Task: Write a 4-star review "Must visit place if you ever visit America" for the place "Statue of Liberty".
Action: Mouse moved to (115, 76)
Screenshot: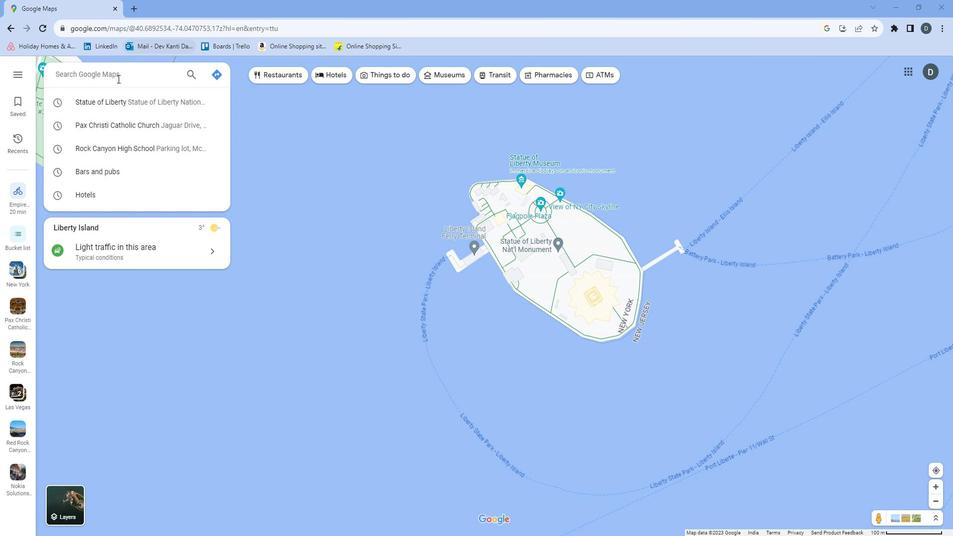 
Action: Mouse pressed left at (115, 76)
Screenshot: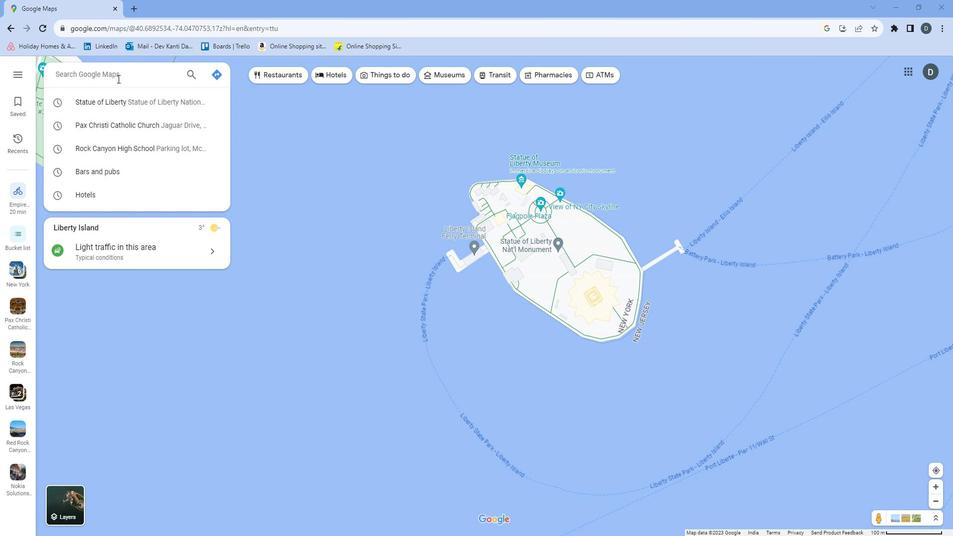 
Action: Mouse moved to (122, 72)
Screenshot: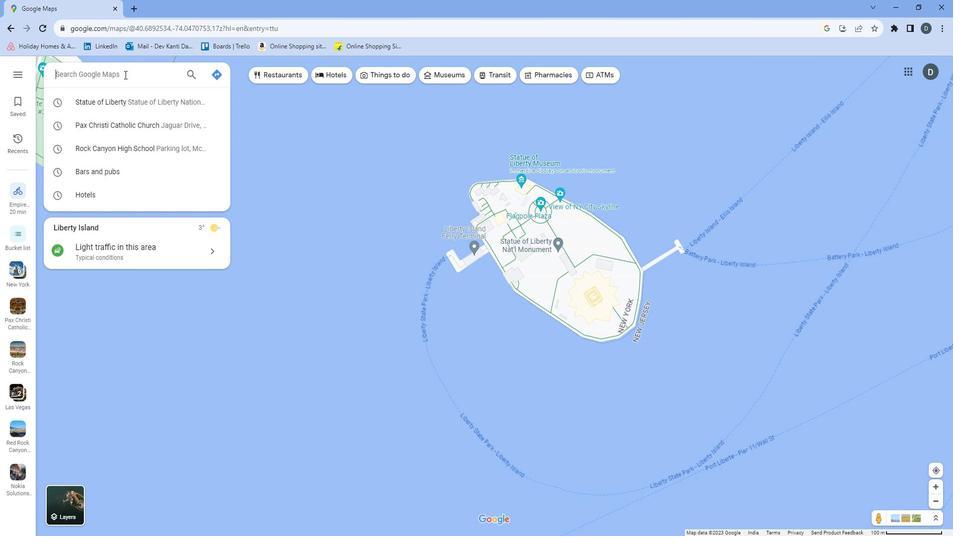 
Action: Key pressed <Key.shift>Statuy<Key.backspace>e<Key.space>of<Key.space><Key.shift>Liv<Key.backspace>berty<Key.enter>
Screenshot: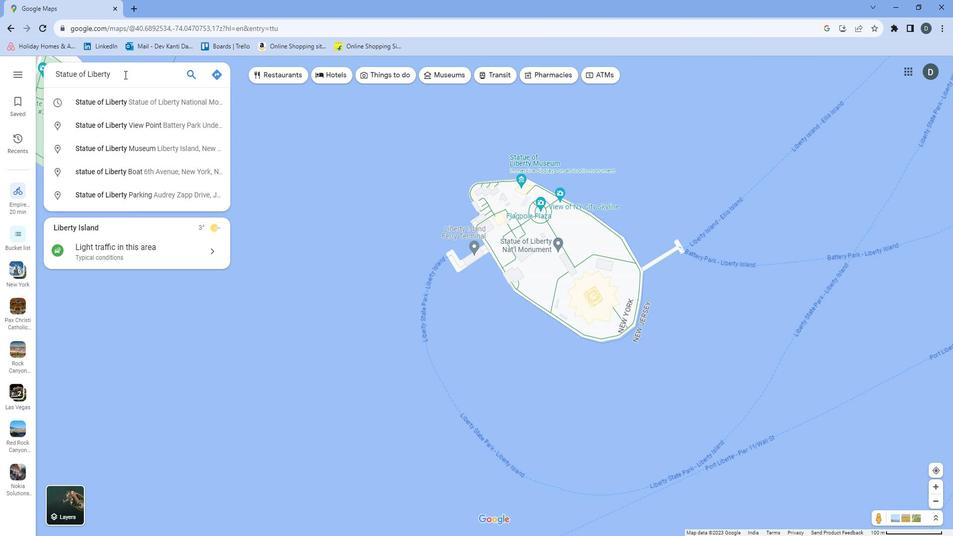 
Action: Mouse moved to (138, 121)
Screenshot: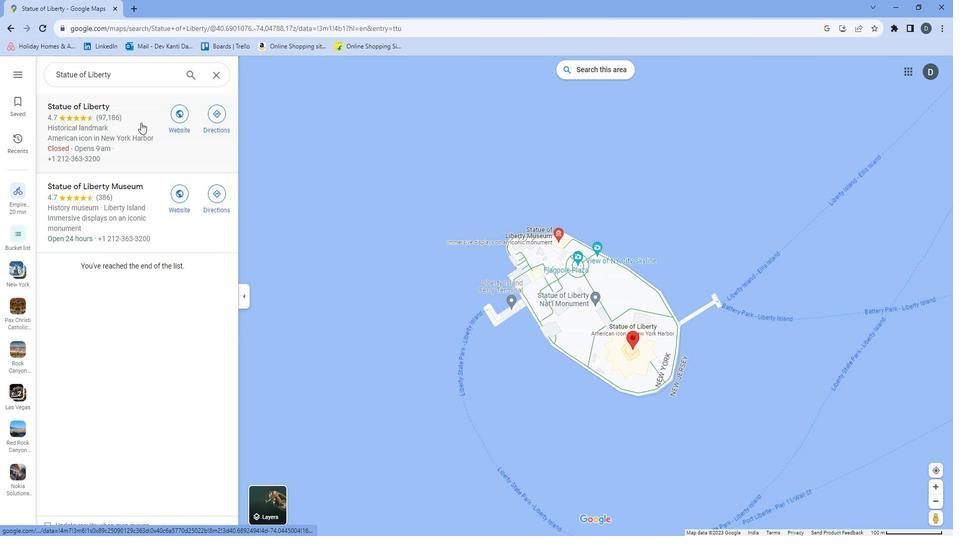 
Action: Mouse pressed left at (138, 121)
Screenshot: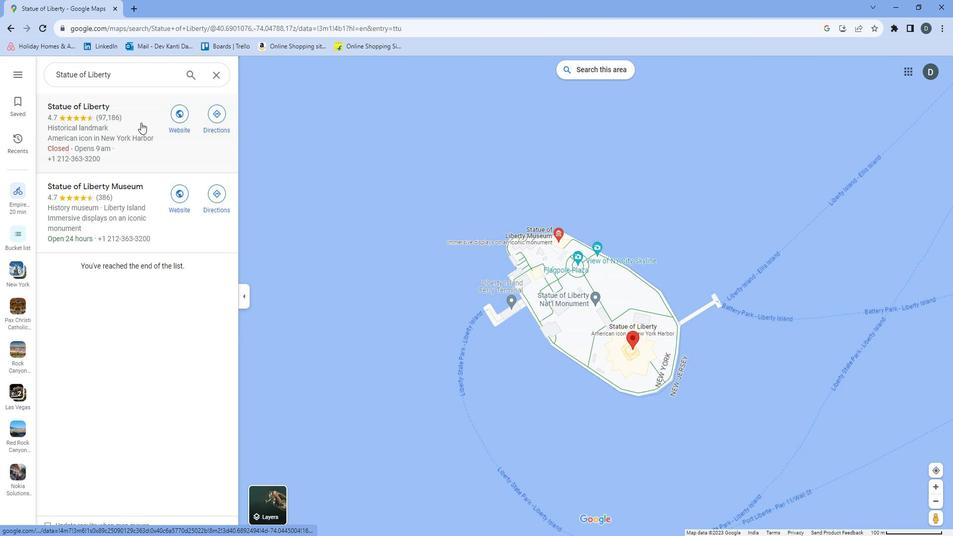 
Action: Mouse moved to (328, 324)
Screenshot: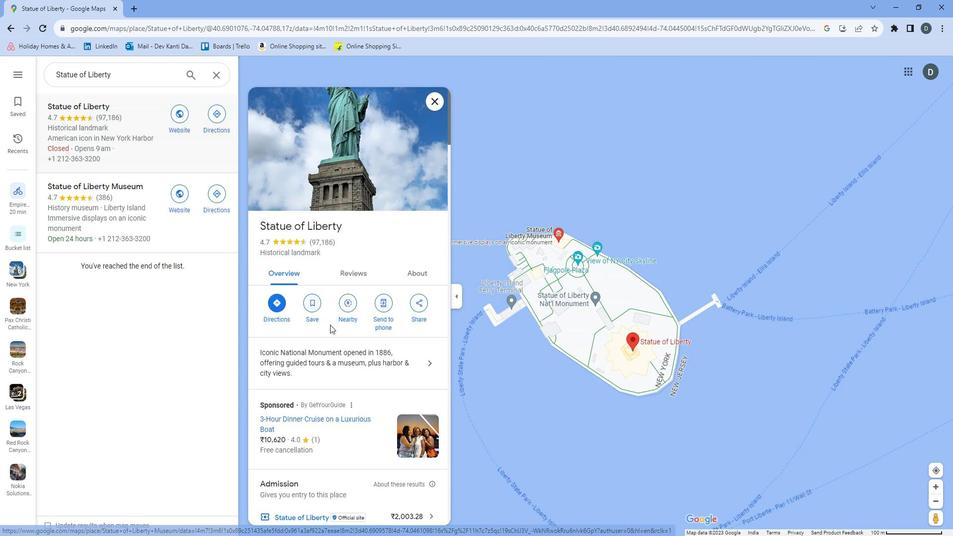 
Action: Mouse scrolled (328, 323) with delta (0, 0)
Screenshot: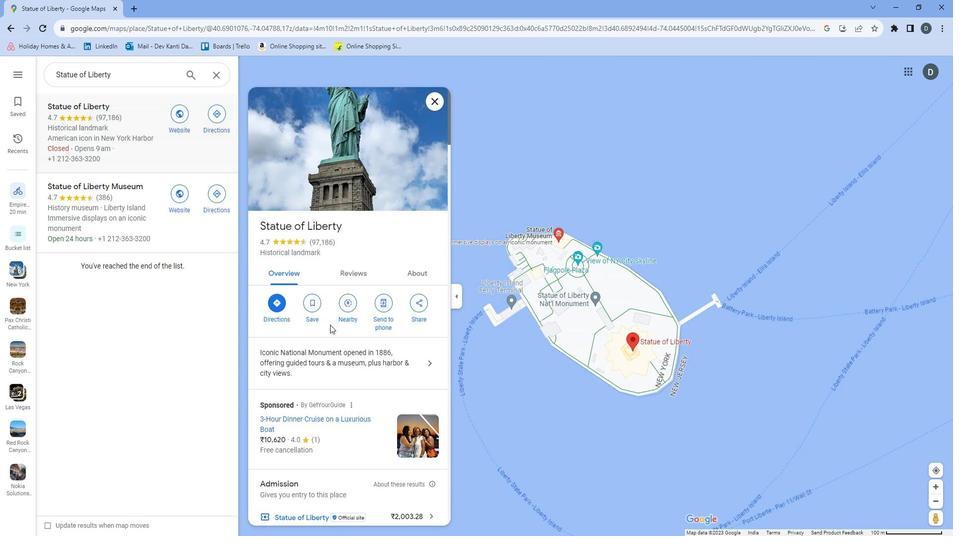 
Action: Mouse scrolled (328, 323) with delta (0, 0)
Screenshot: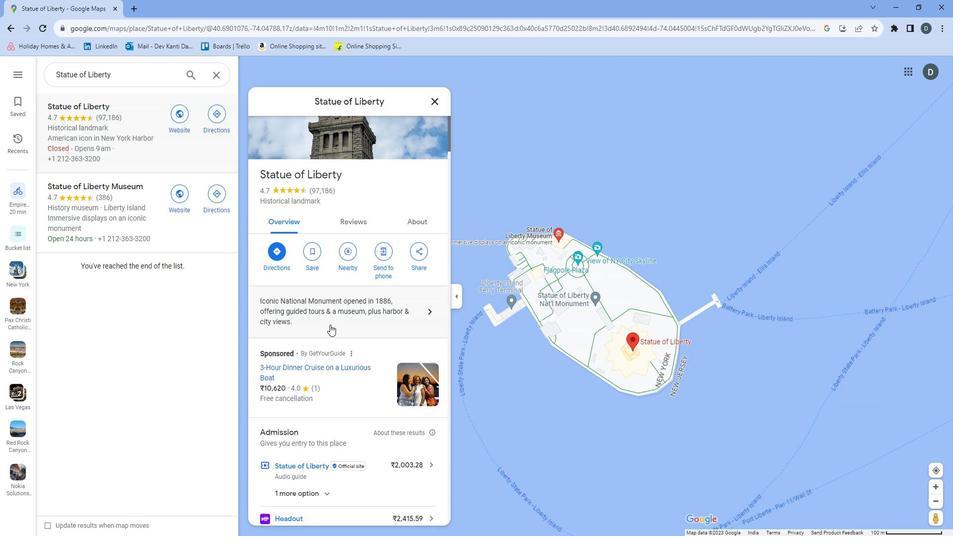 
Action: Mouse scrolled (328, 323) with delta (0, 0)
Screenshot: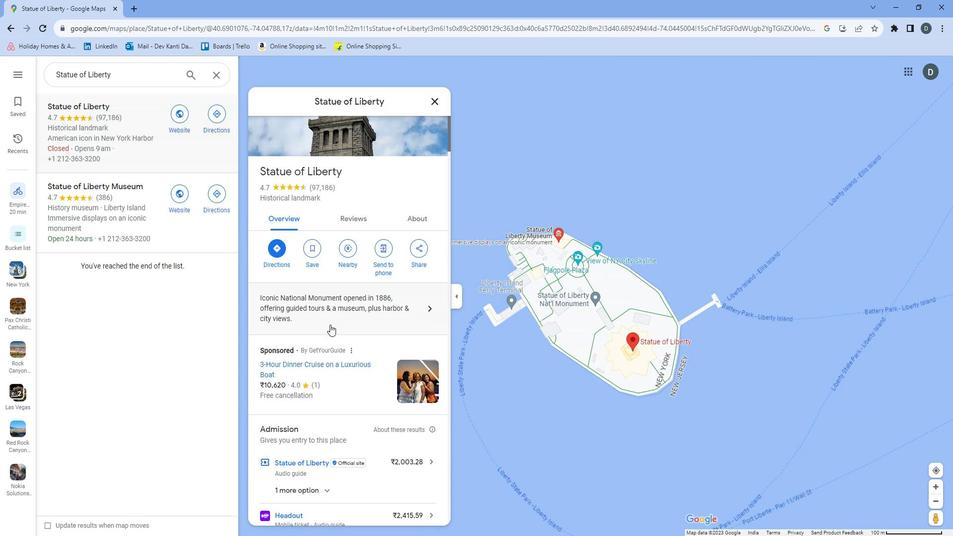 
Action: Mouse scrolled (328, 323) with delta (0, 0)
Screenshot: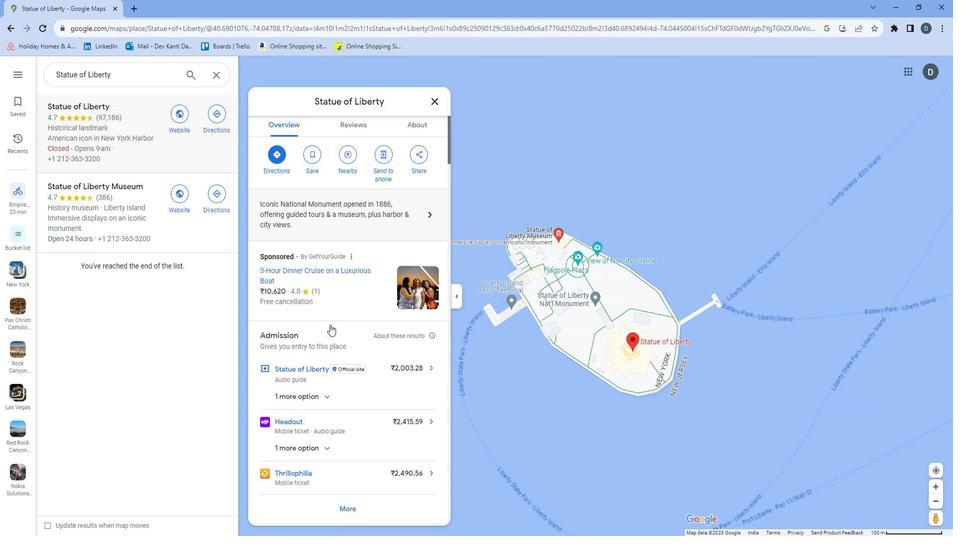 
Action: Mouse scrolled (328, 323) with delta (0, 0)
Screenshot: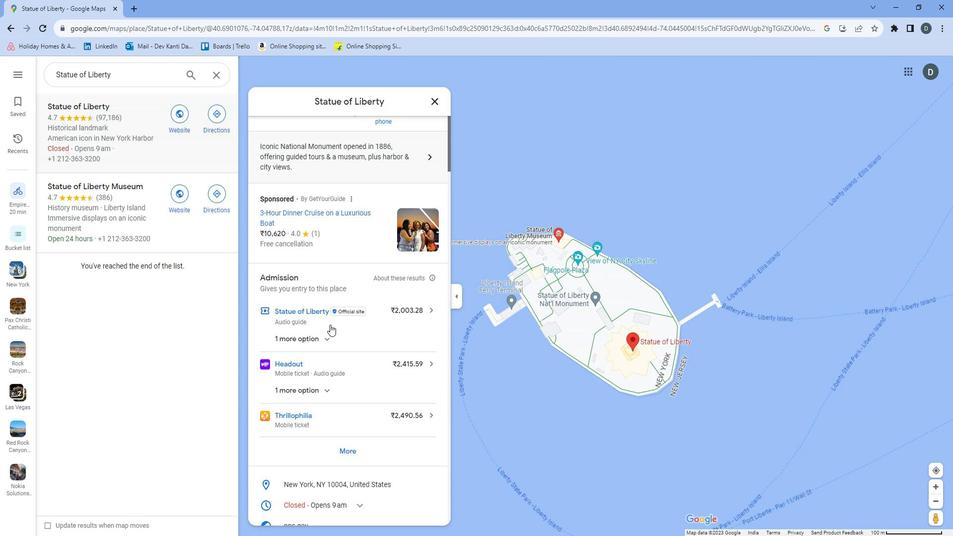 
Action: Mouse scrolled (328, 323) with delta (0, 0)
Screenshot: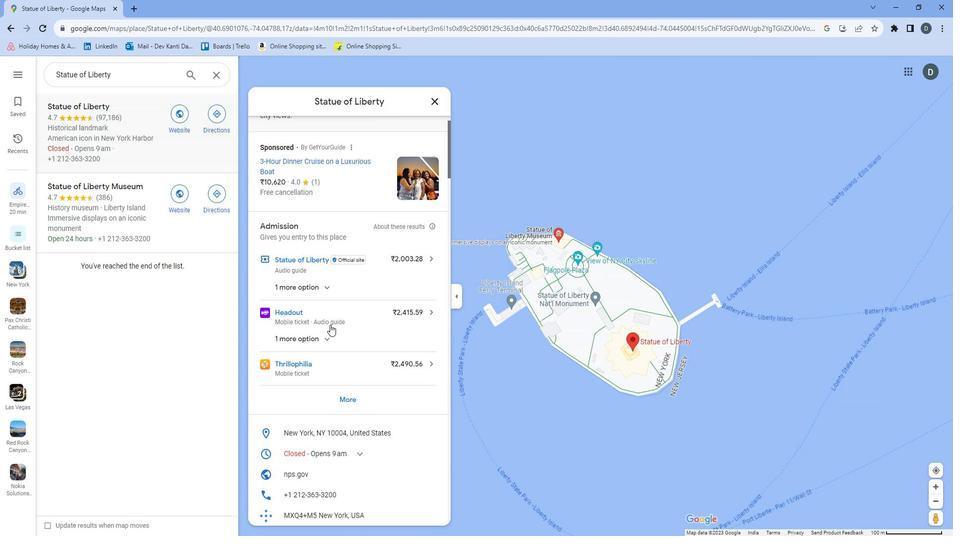
Action: Mouse scrolled (328, 323) with delta (0, 0)
Screenshot: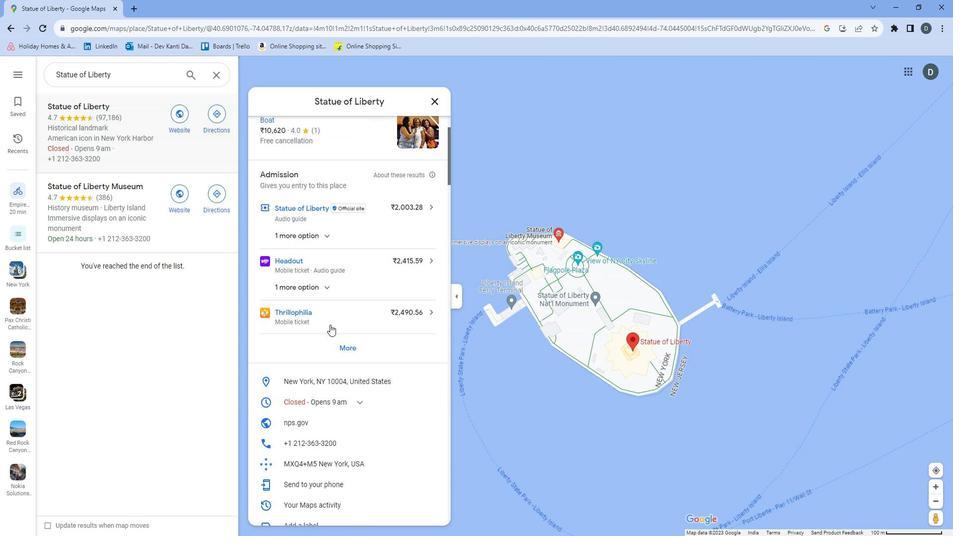 
Action: Mouse scrolled (328, 323) with delta (0, 0)
Screenshot: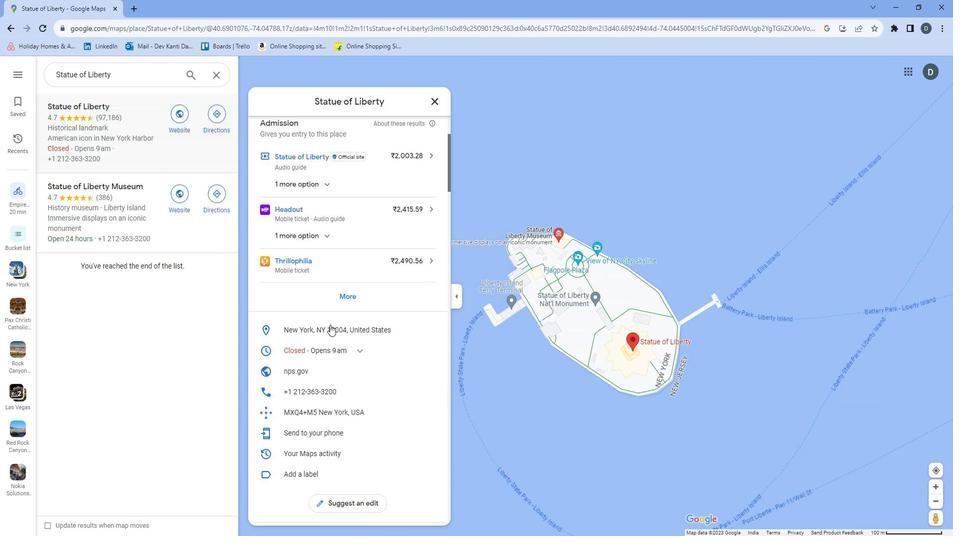 
Action: Mouse moved to (328, 324)
Screenshot: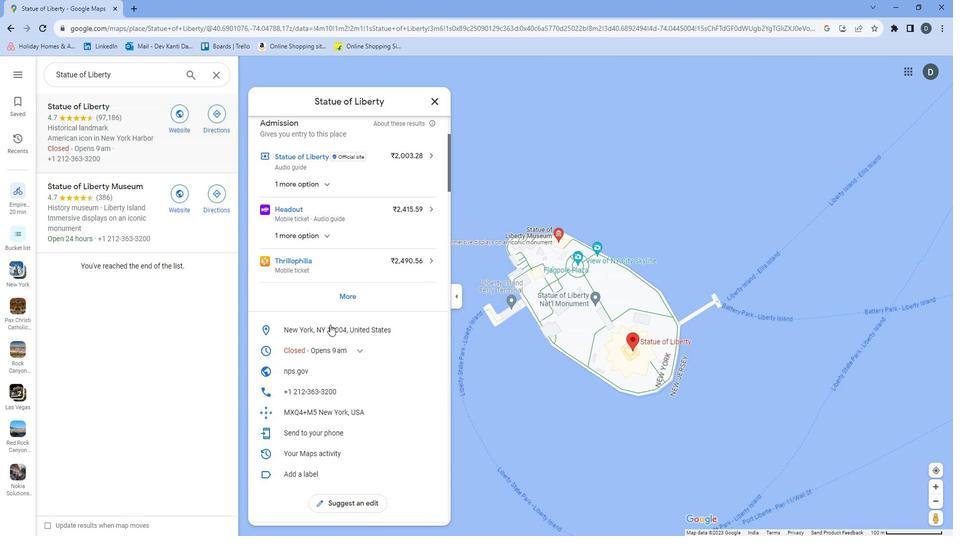
Action: Mouse scrolled (328, 323) with delta (0, 0)
Screenshot: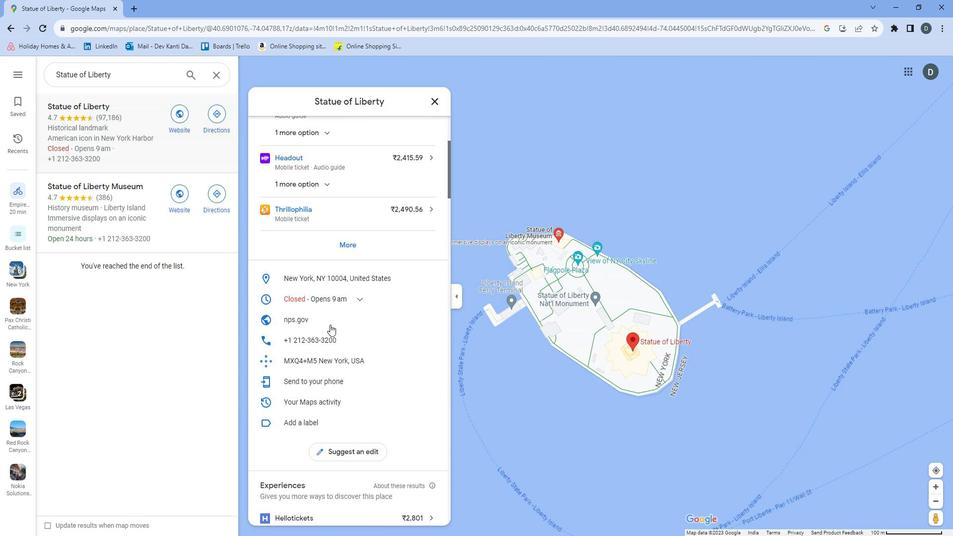 
Action: Mouse scrolled (328, 323) with delta (0, 0)
Screenshot: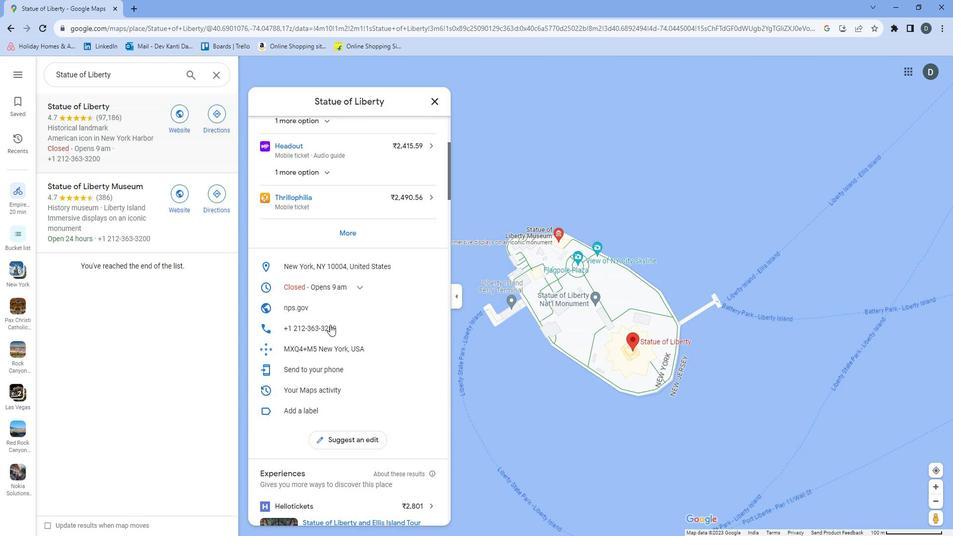 
Action: Mouse scrolled (328, 323) with delta (0, 0)
Screenshot: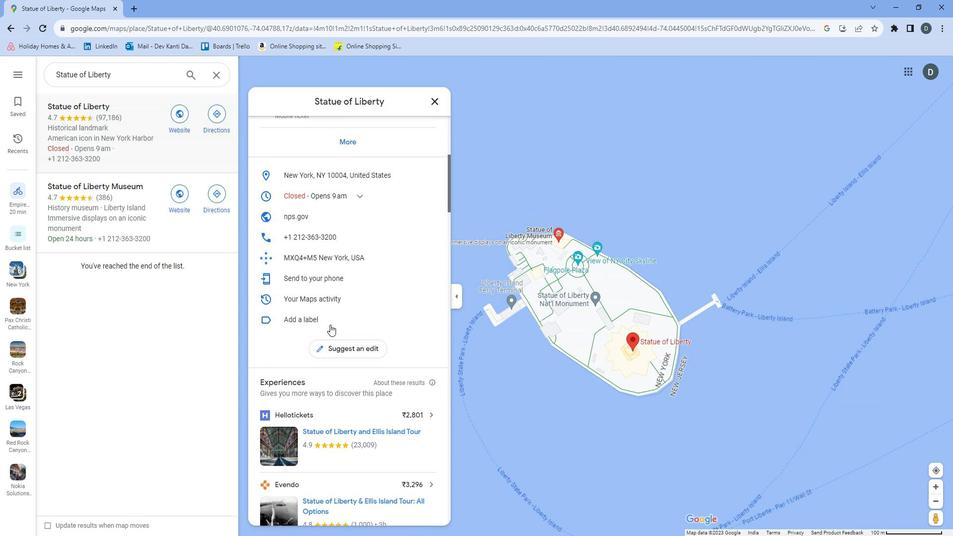 
Action: Mouse scrolled (328, 323) with delta (0, 0)
Screenshot: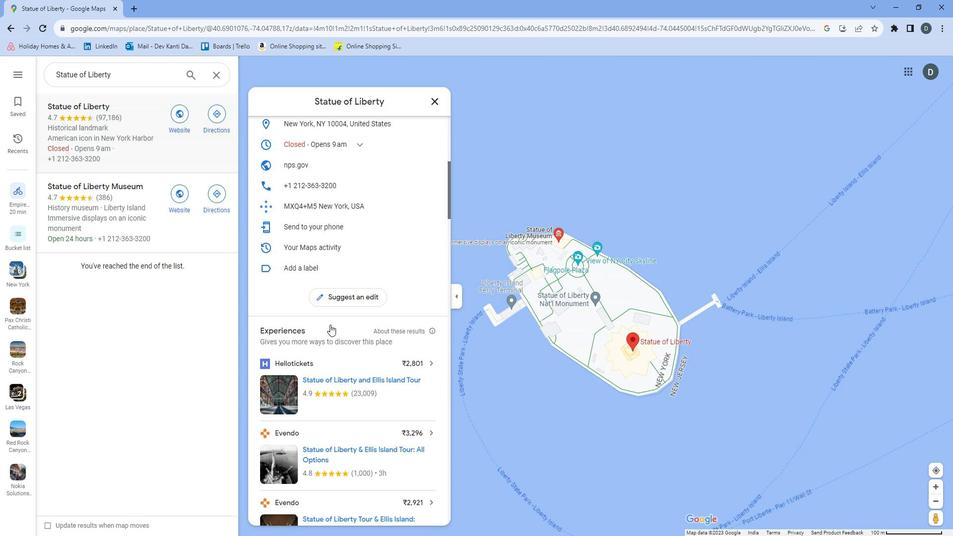 
Action: Mouse scrolled (328, 323) with delta (0, 0)
Screenshot: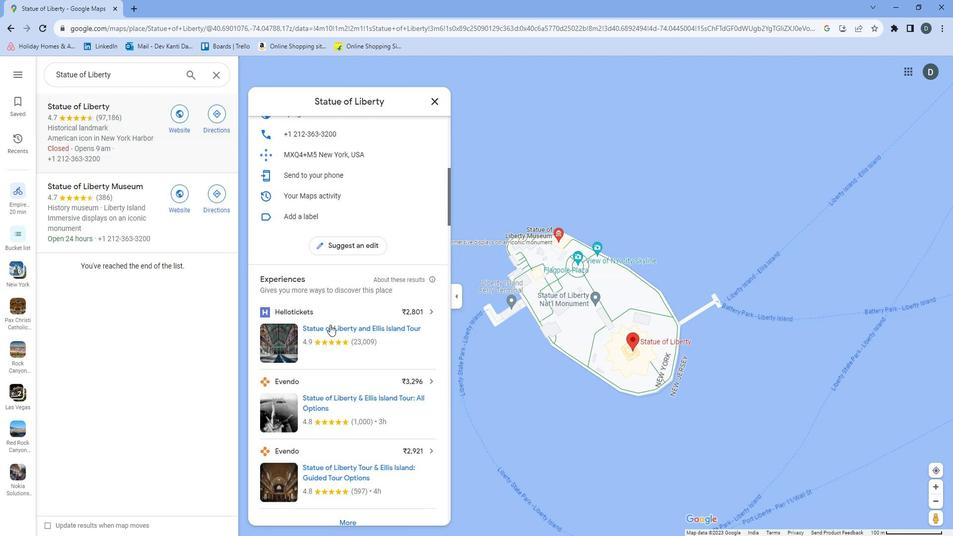 
Action: Mouse scrolled (328, 323) with delta (0, 0)
Screenshot: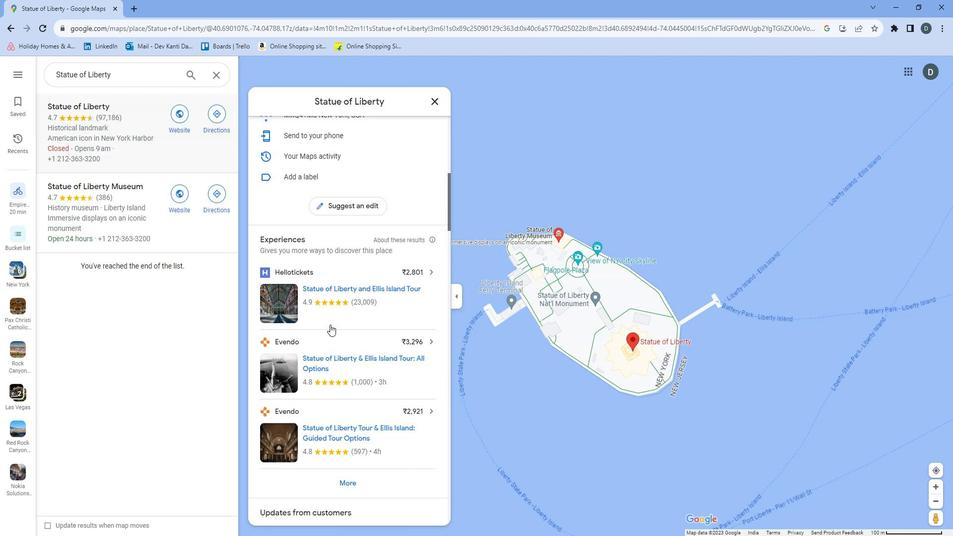 
Action: Mouse scrolled (328, 323) with delta (0, 0)
Screenshot: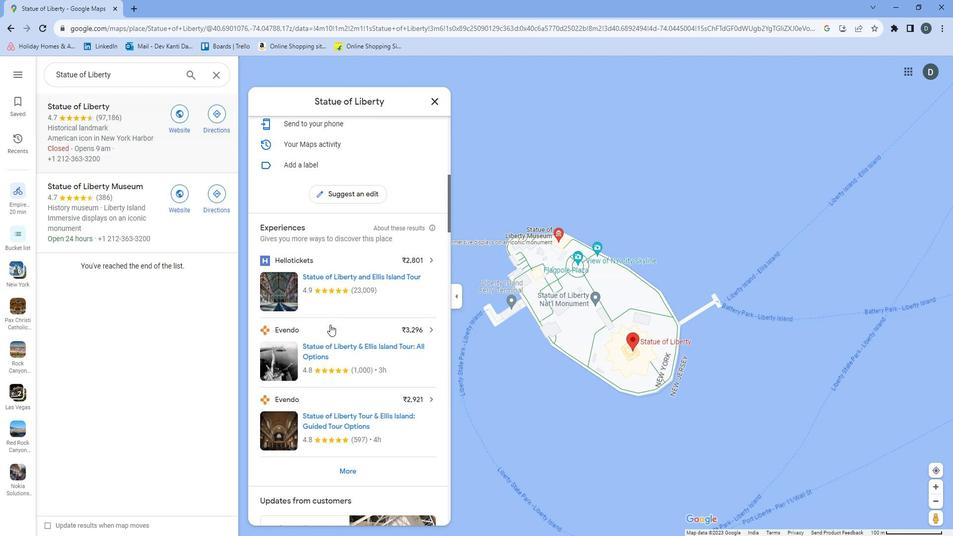 
Action: Mouse scrolled (328, 323) with delta (0, 0)
Screenshot: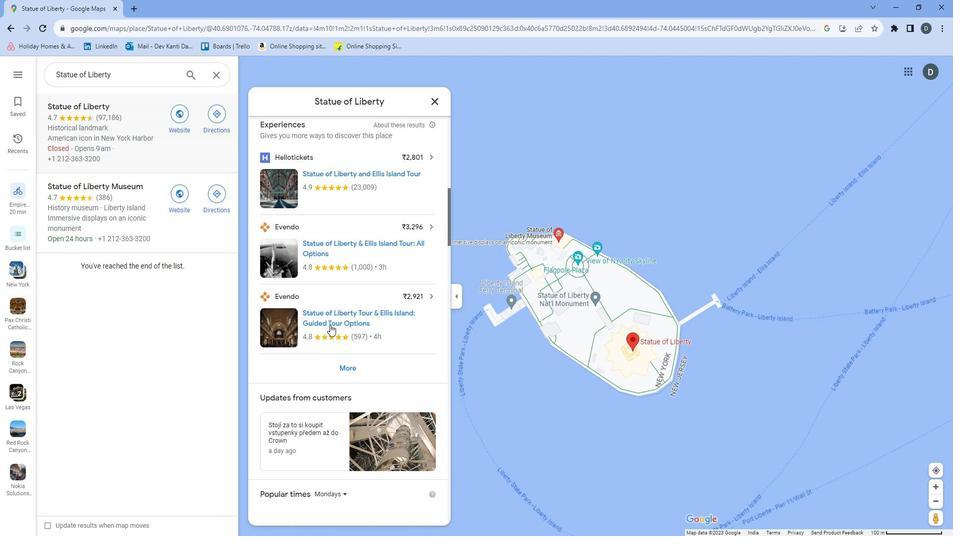 
Action: Mouse scrolled (328, 323) with delta (0, 0)
Screenshot: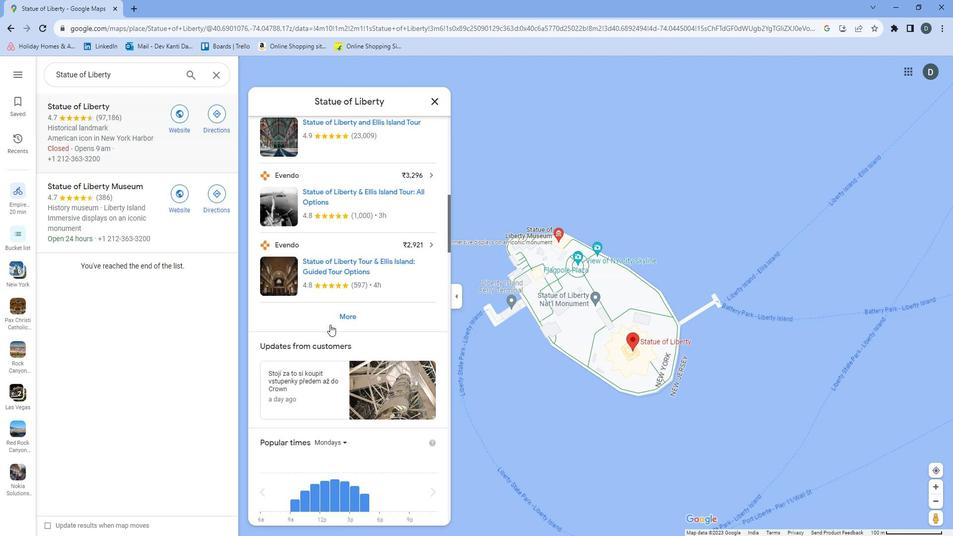 
Action: Mouse scrolled (328, 323) with delta (0, 0)
Screenshot: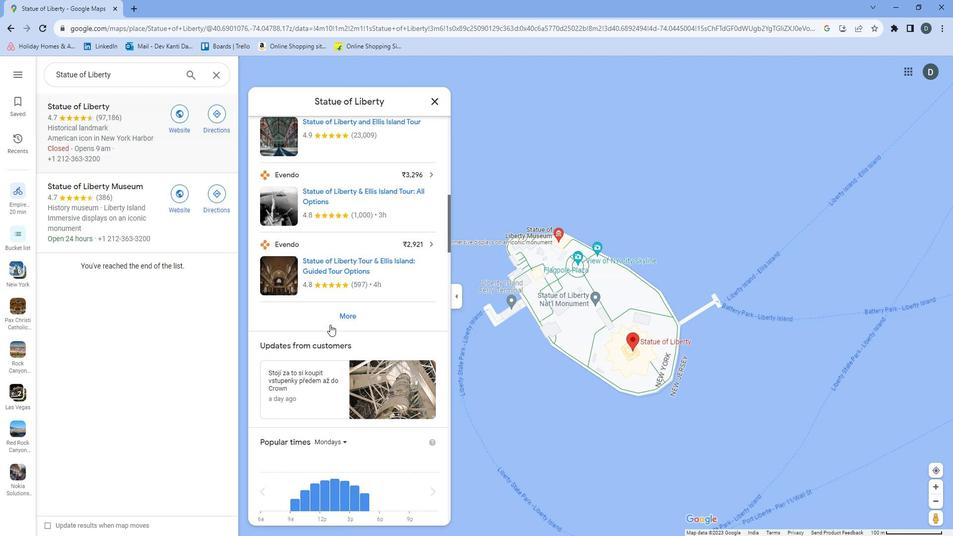 
Action: Mouse scrolled (328, 323) with delta (0, 0)
Screenshot: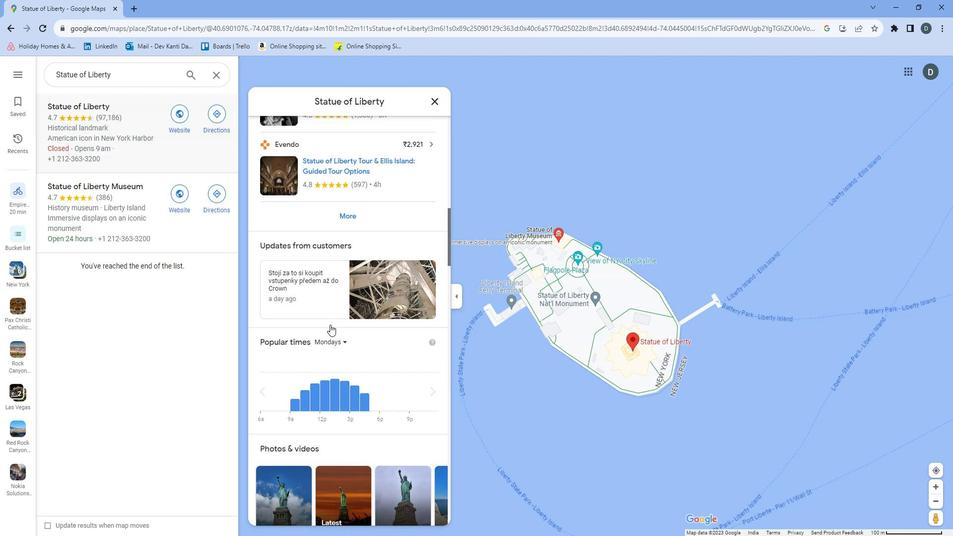 
Action: Mouse scrolled (328, 323) with delta (0, 0)
Screenshot: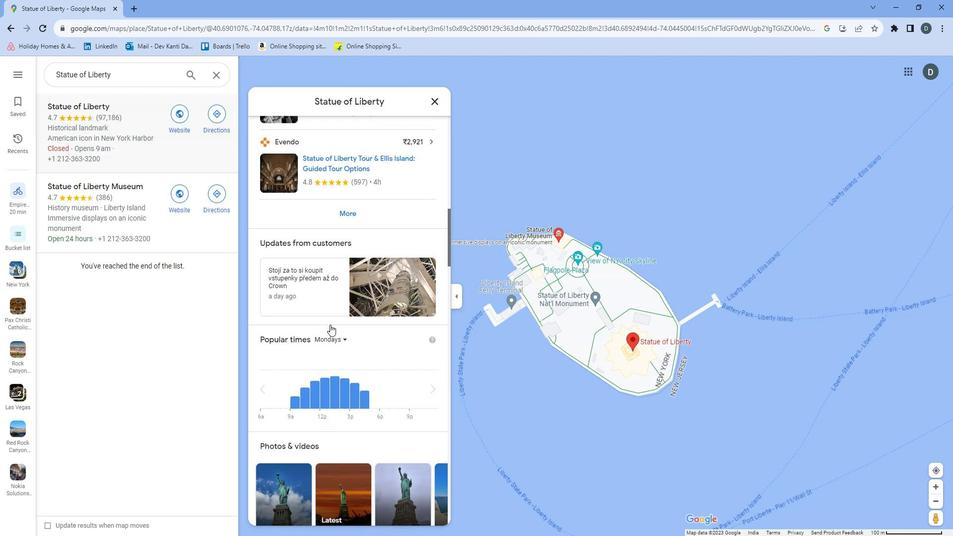 
Action: Mouse scrolled (328, 323) with delta (0, 0)
Screenshot: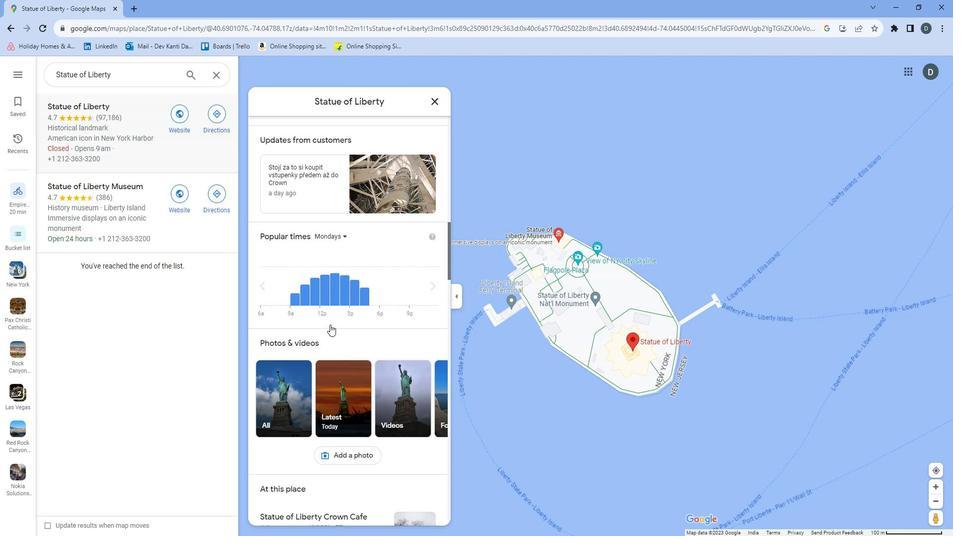 
Action: Mouse scrolled (328, 323) with delta (0, 0)
Screenshot: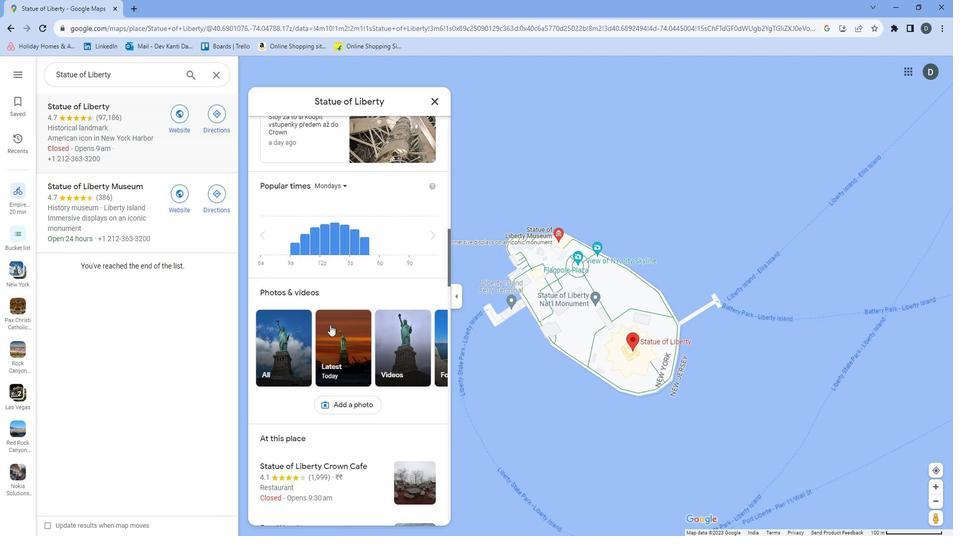 
Action: Mouse scrolled (328, 323) with delta (0, 0)
Screenshot: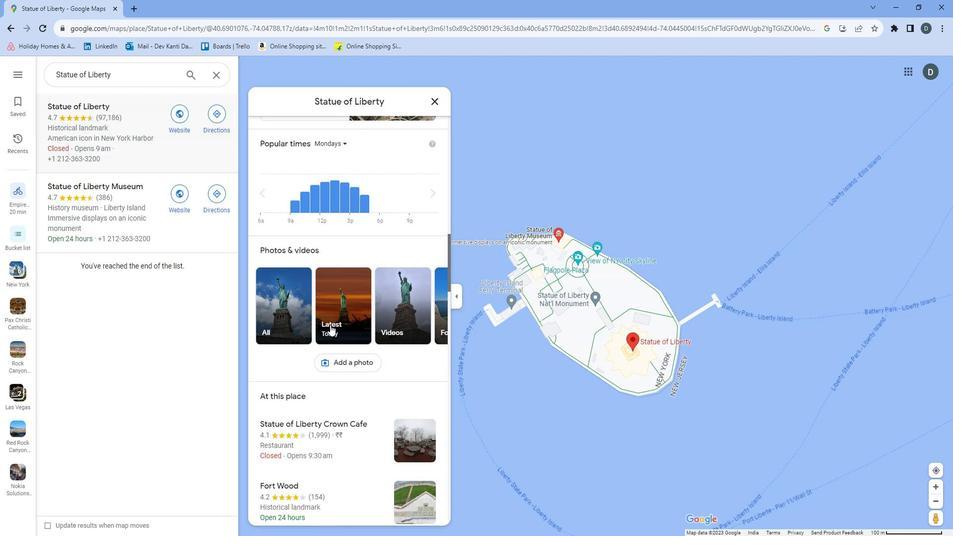 
Action: Mouse scrolled (328, 323) with delta (0, 0)
Screenshot: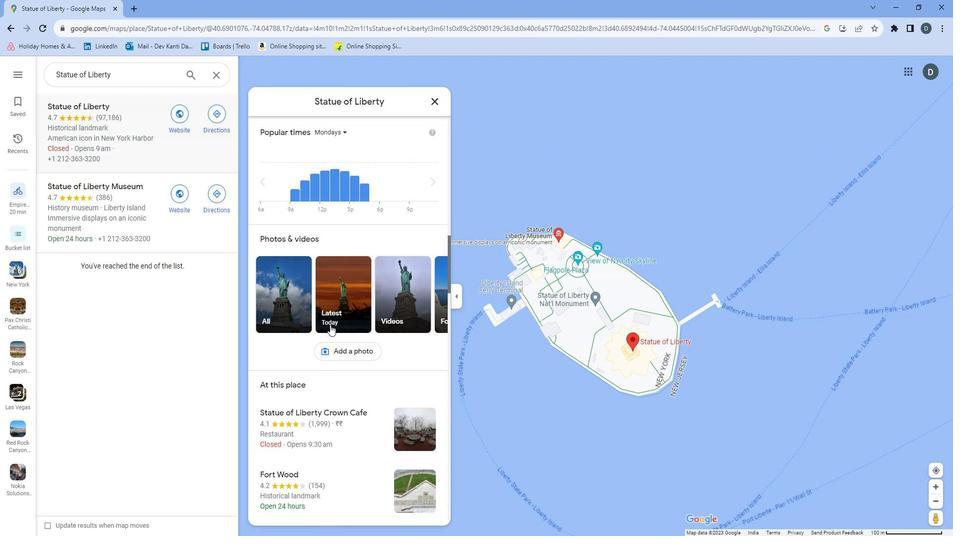 
Action: Mouse scrolled (328, 323) with delta (0, 0)
Screenshot: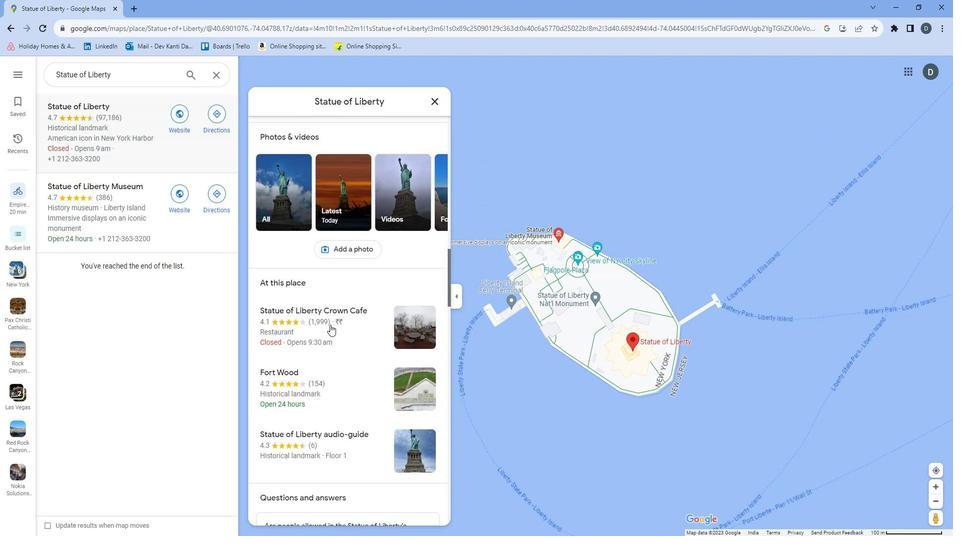 
Action: Mouse scrolled (328, 323) with delta (0, 0)
Screenshot: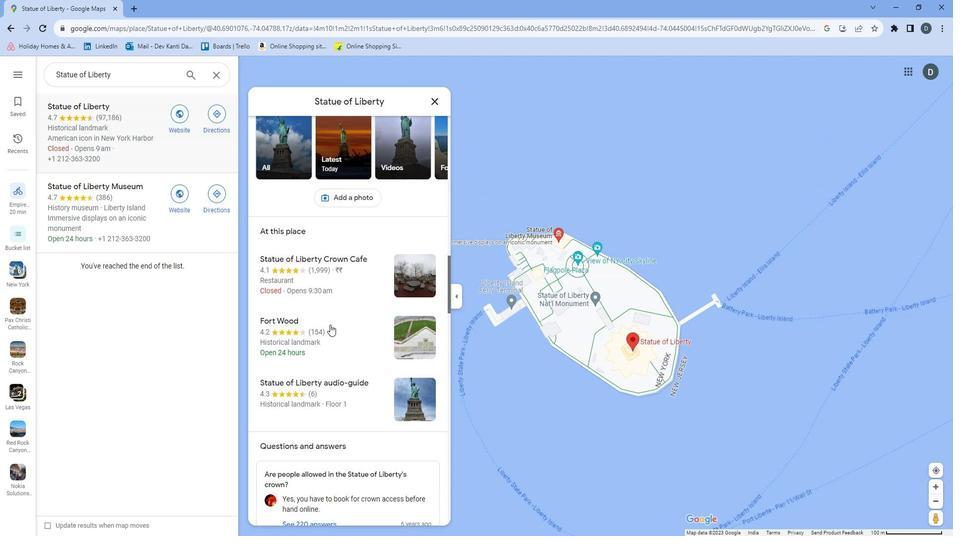 
Action: Mouse scrolled (328, 323) with delta (0, 0)
Screenshot: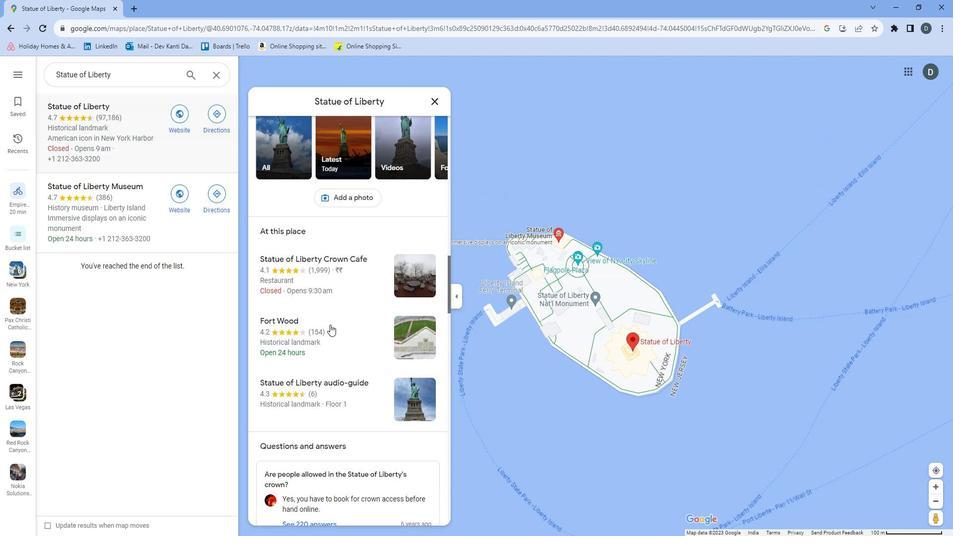 
Action: Mouse scrolled (328, 323) with delta (0, 0)
Screenshot: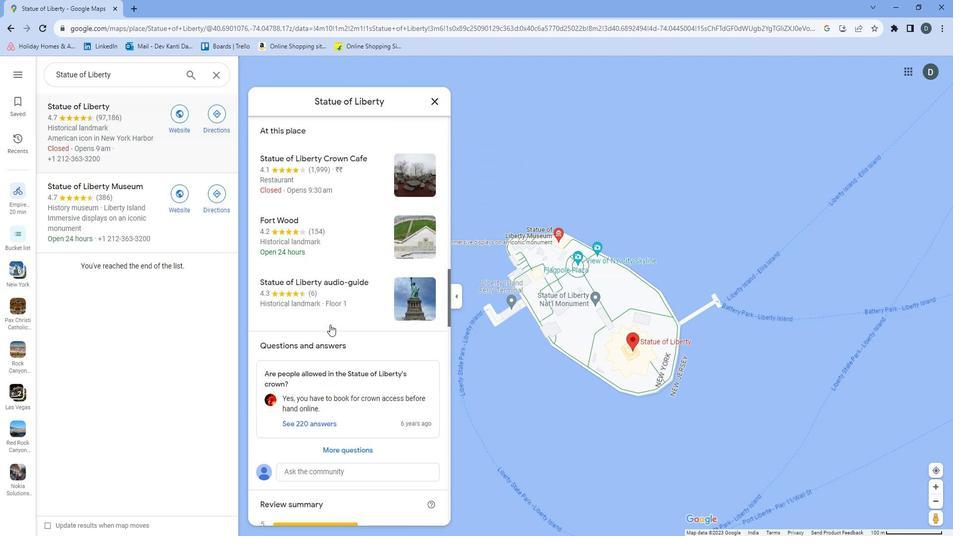 
Action: Mouse scrolled (328, 323) with delta (0, 0)
Screenshot: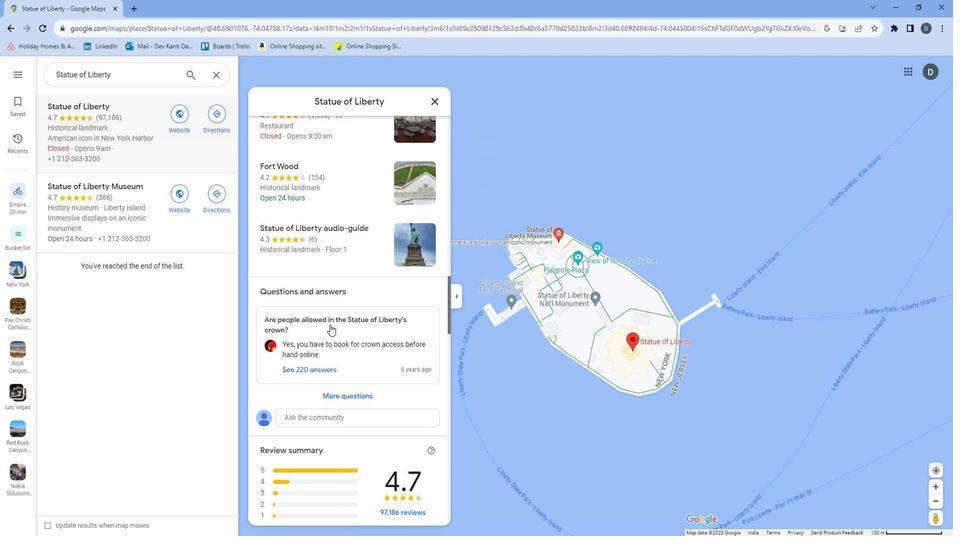 
Action: Mouse scrolled (328, 323) with delta (0, 0)
Screenshot: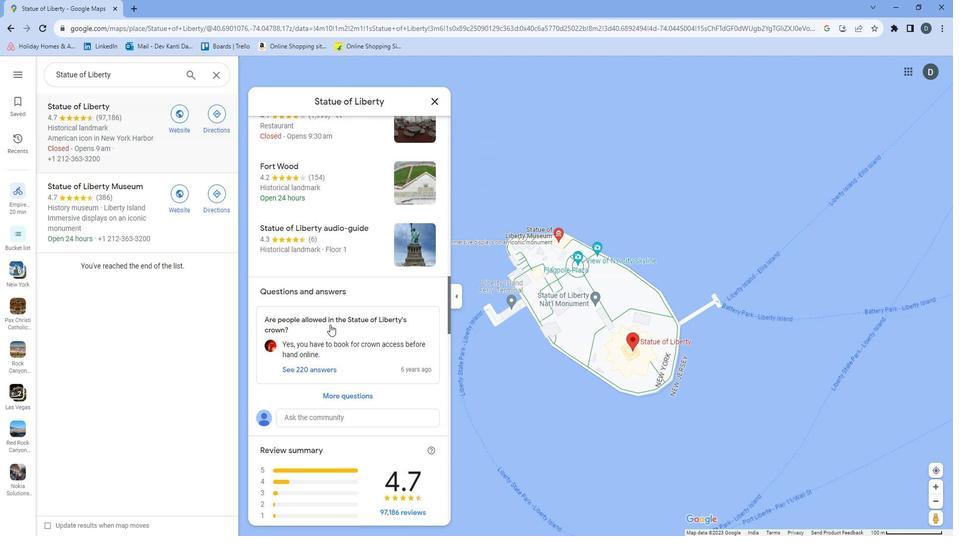 
Action: Mouse scrolled (328, 323) with delta (0, 0)
Screenshot: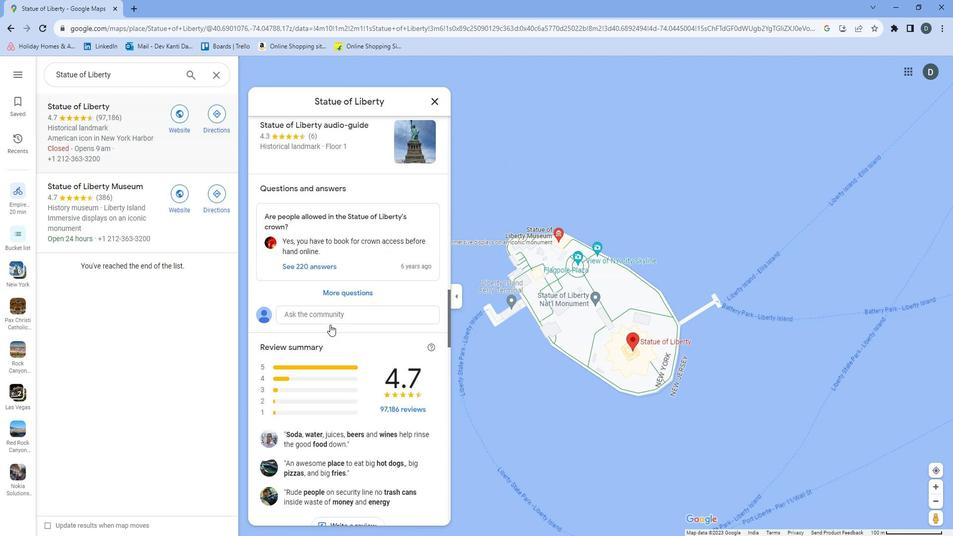 
Action: Mouse scrolled (328, 323) with delta (0, 0)
Screenshot: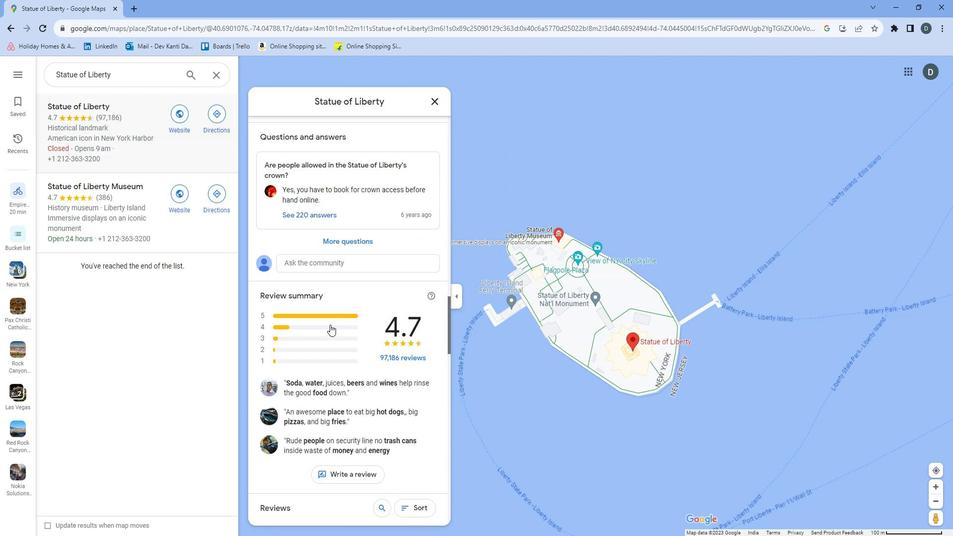 
Action: Mouse moved to (346, 425)
Screenshot: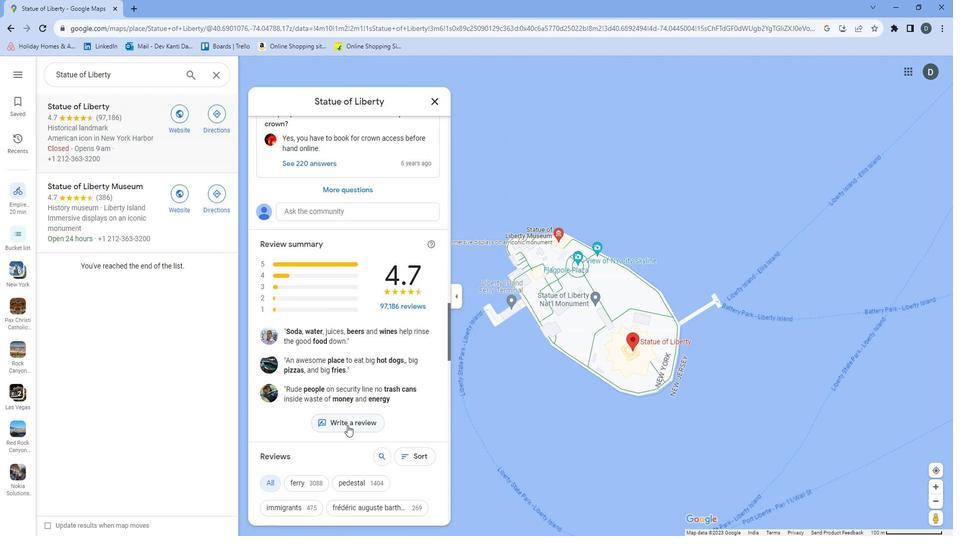 
Action: Mouse pressed left at (346, 425)
Screenshot: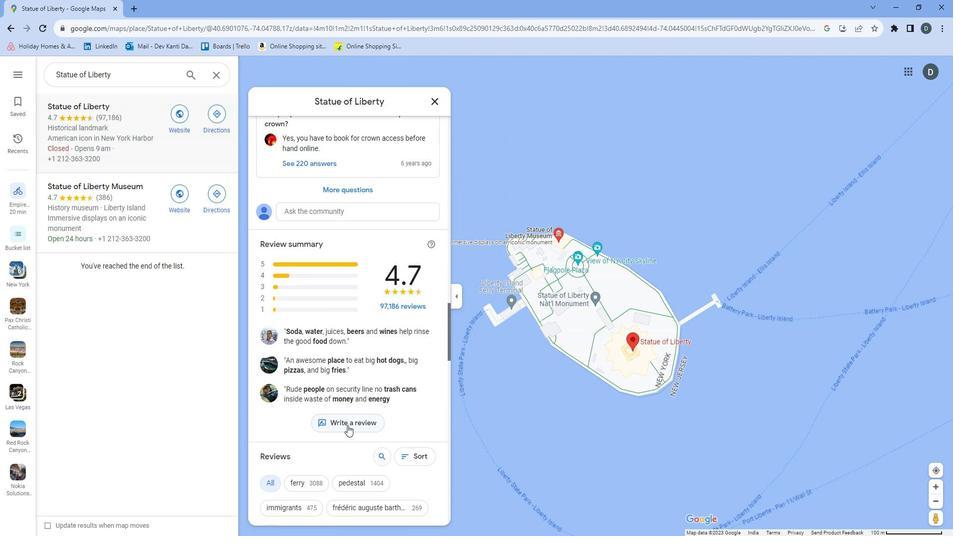 
Action: Mouse moved to (496, 147)
Screenshot: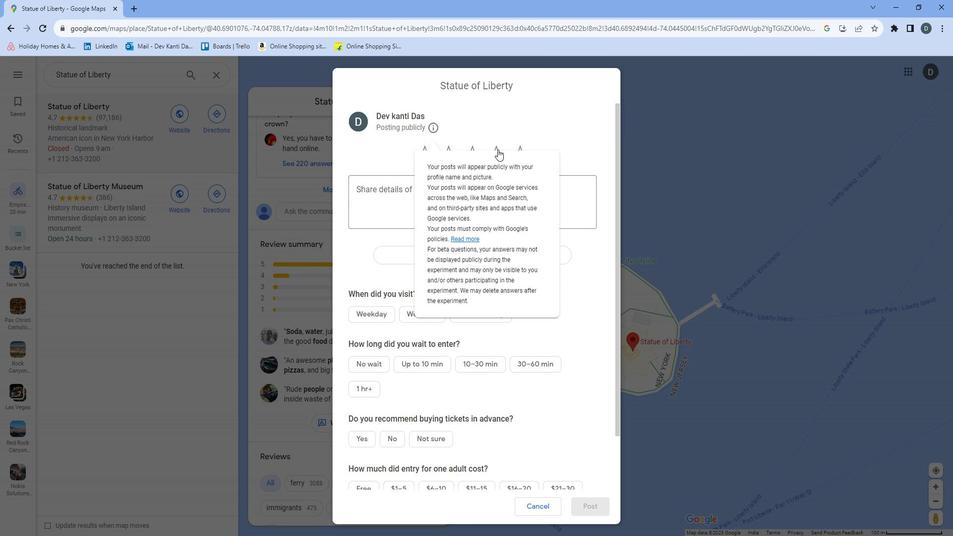 
Action: Mouse pressed left at (496, 147)
Screenshot: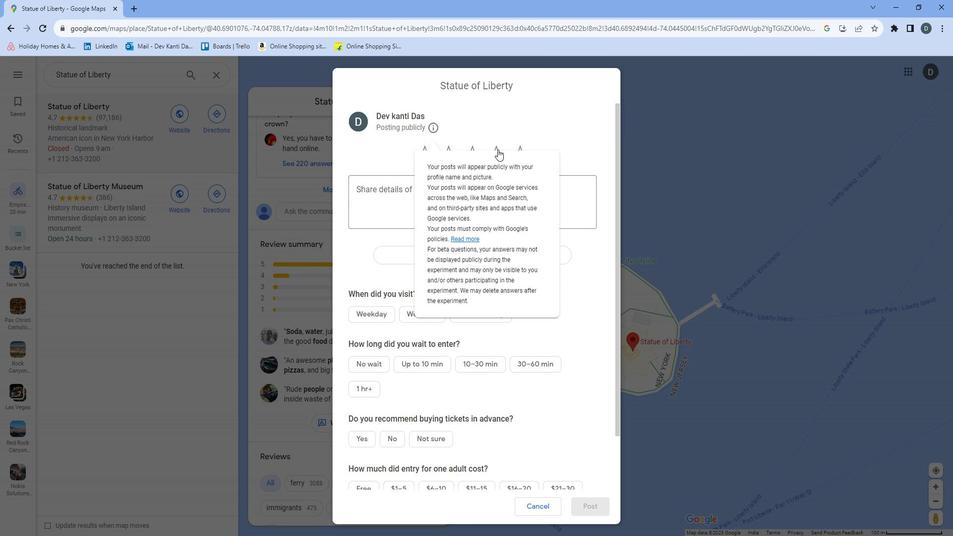 
Action: Mouse moved to (446, 207)
Screenshot: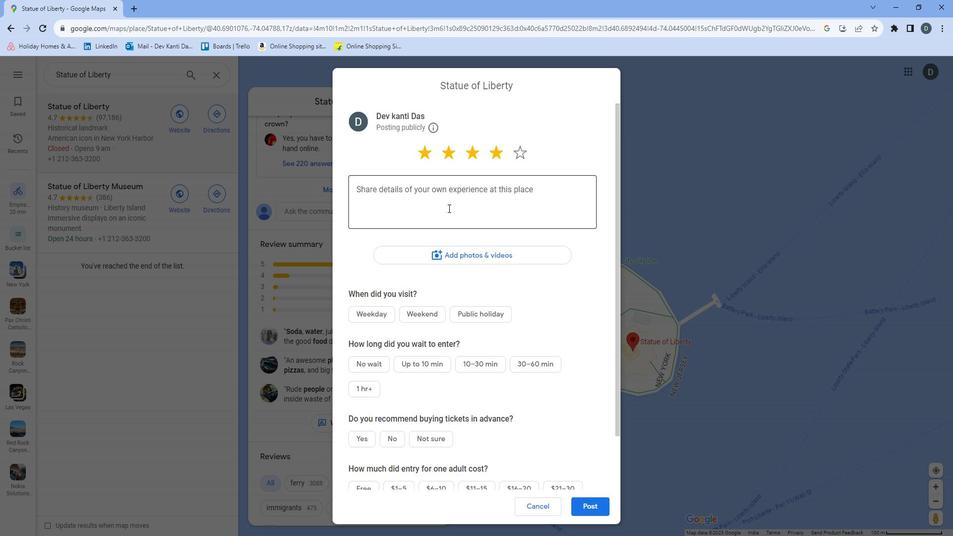 
Action: Mouse pressed left at (446, 207)
Screenshot: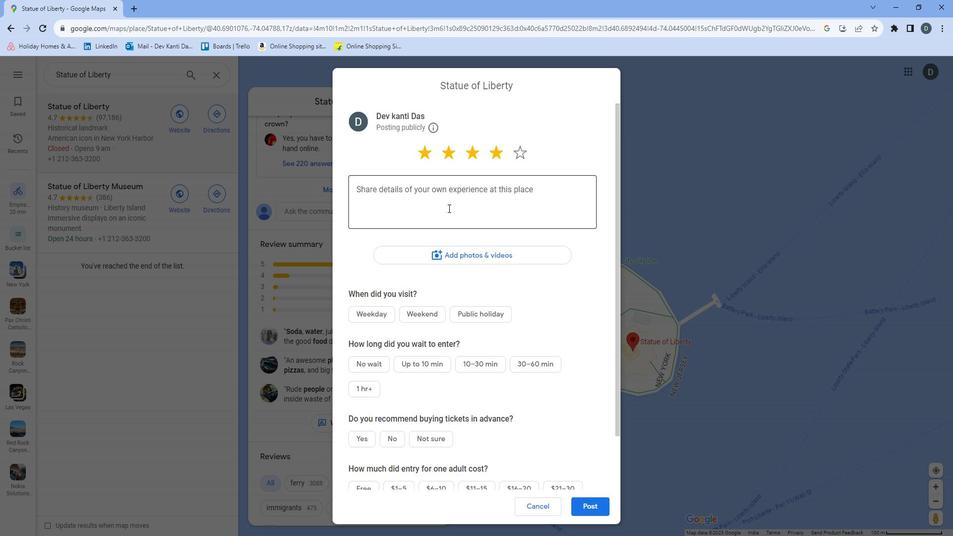 
Action: Mouse moved to (441, 192)
Screenshot: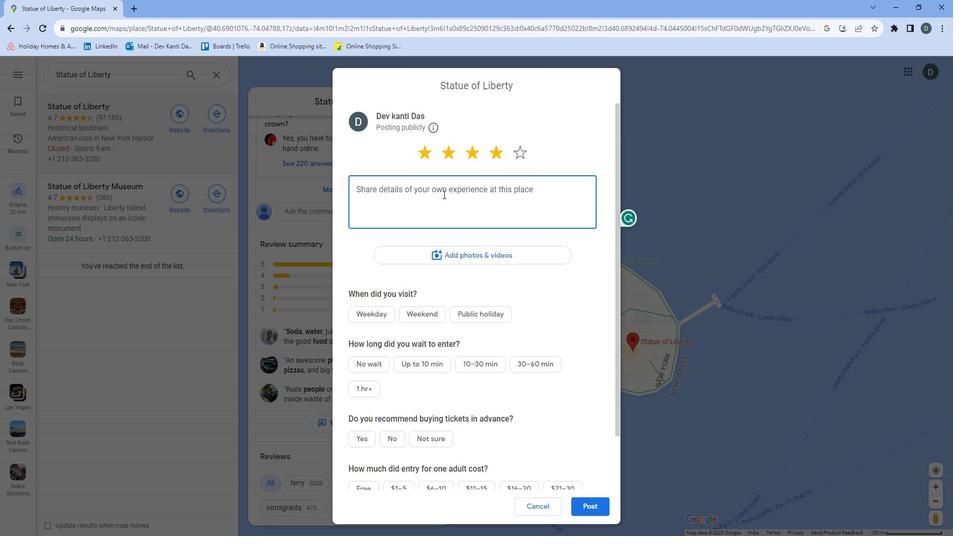 
Action: Key pressed <Key.shift><Key.shift>Mustt<Key.space><Key.backspace><Key.backspace><Key.space><Key.shift>visit<Key.space>place<Key.space>if<Key.space>you<Key.space>ever<Key.space>visit<Key.space><Key.shift>America
Screenshot: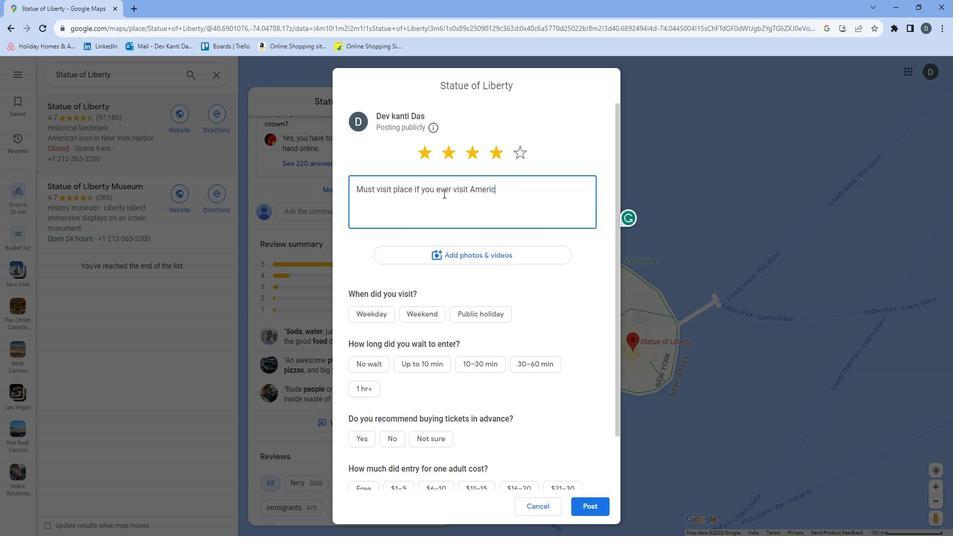 
Action: Mouse moved to (585, 505)
Screenshot: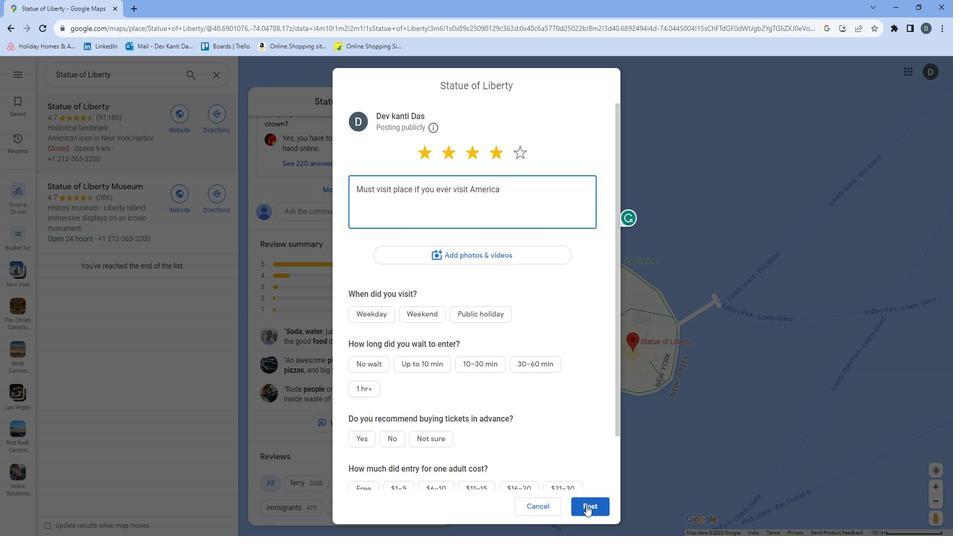 
Action: Mouse pressed left at (585, 505)
Screenshot: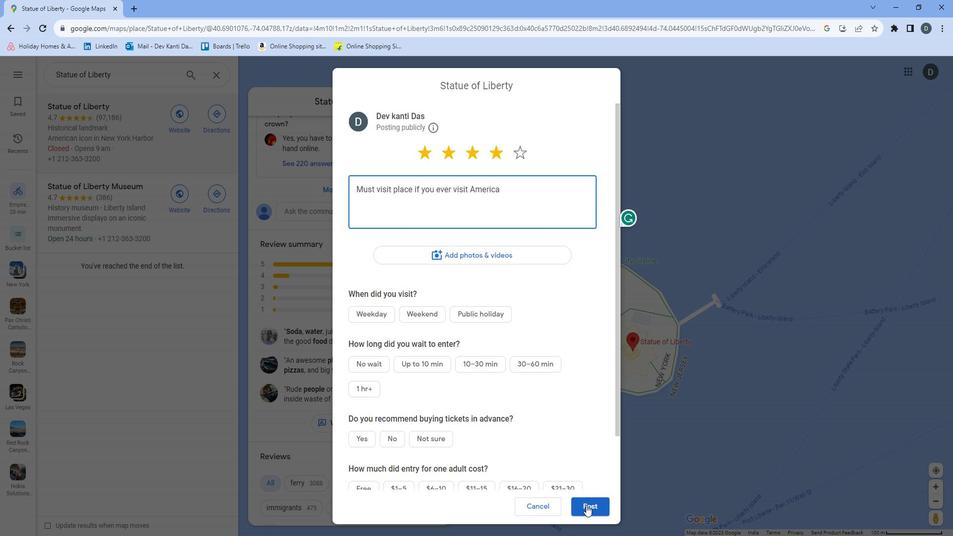 
Action: Mouse moved to (645, 454)
Screenshot: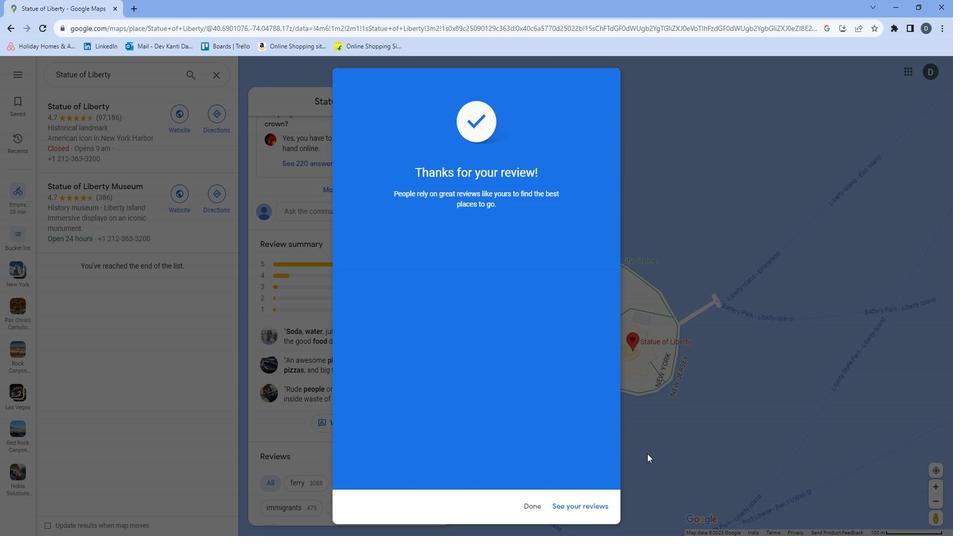 
